 Task: Check article "How do I reorder ticket fields?".
Action: Mouse moved to (902, 84)
Screenshot: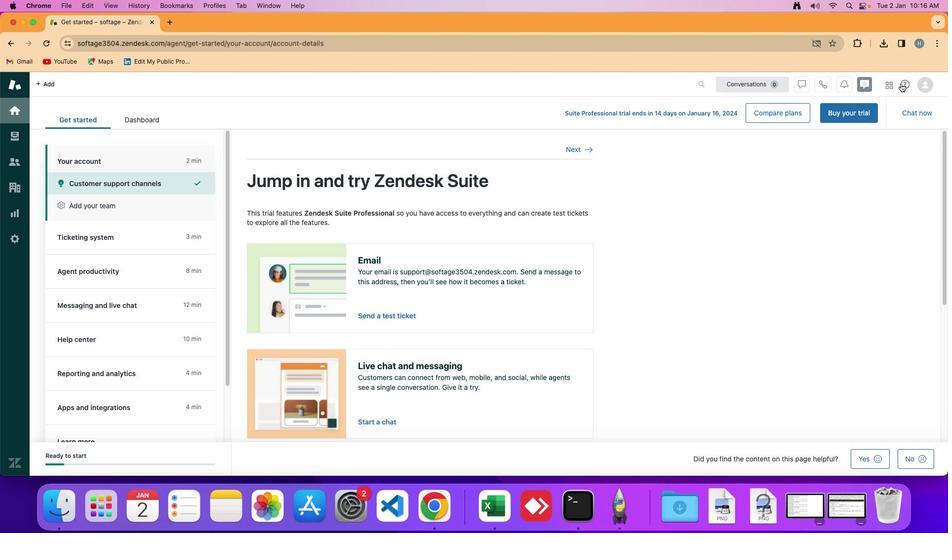 
Action: Mouse pressed left at (902, 84)
Screenshot: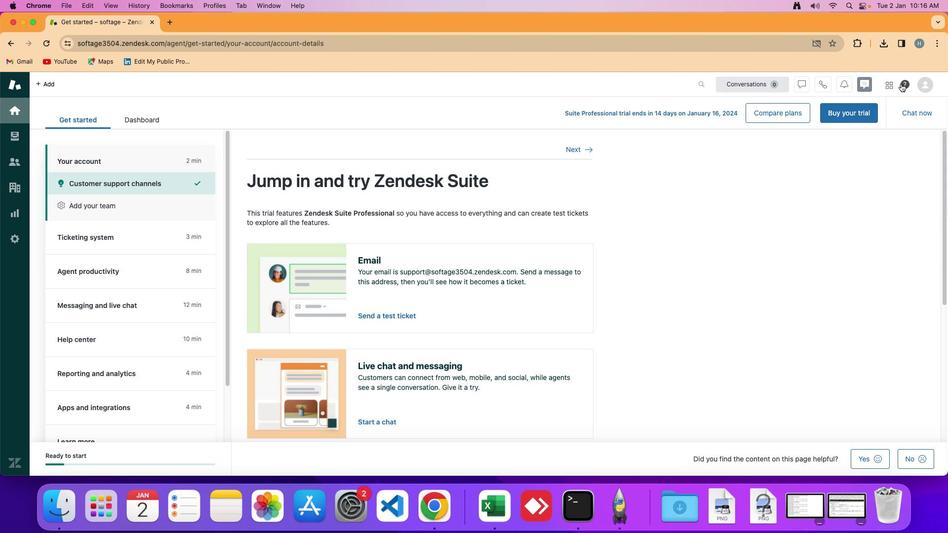 
Action: Mouse moved to (836, 270)
Screenshot: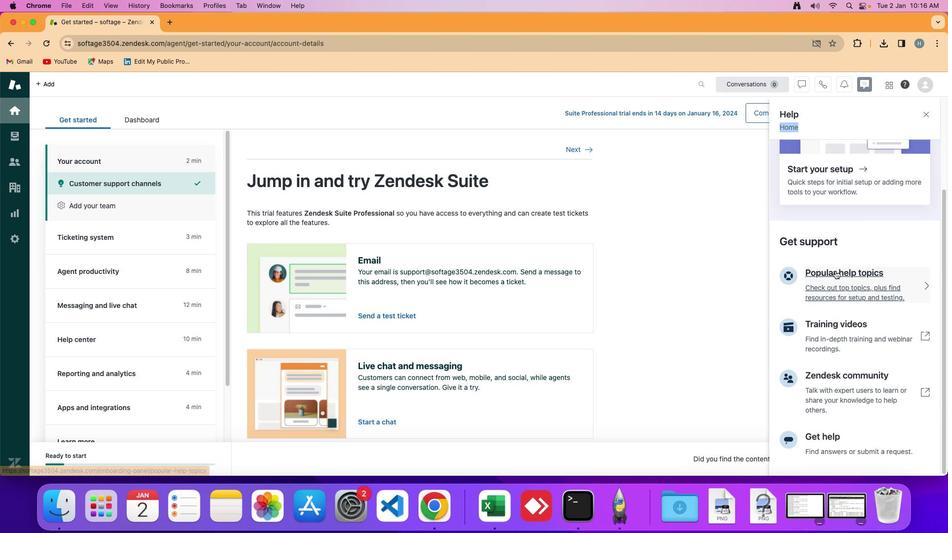 
Action: Mouse pressed left at (836, 270)
Screenshot: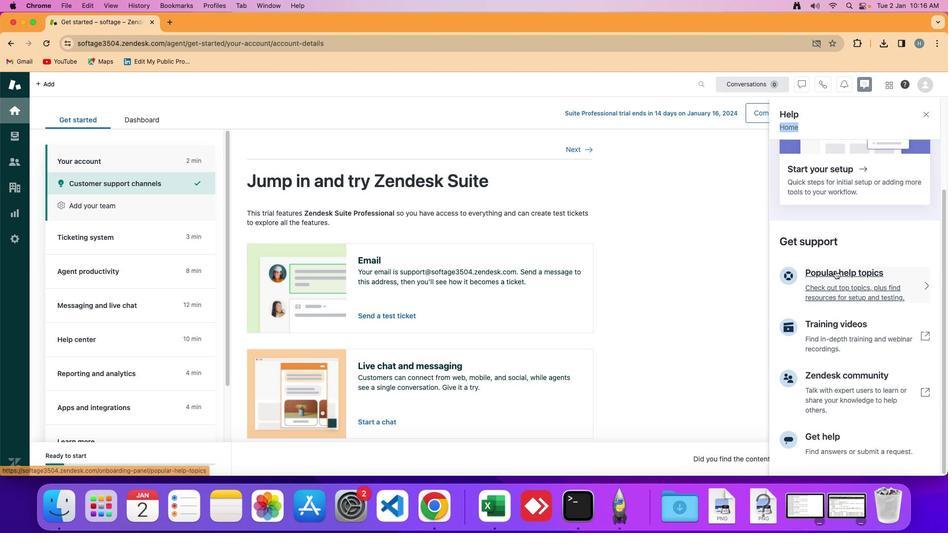 
Action: Mouse moved to (838, 462)
Screenshot: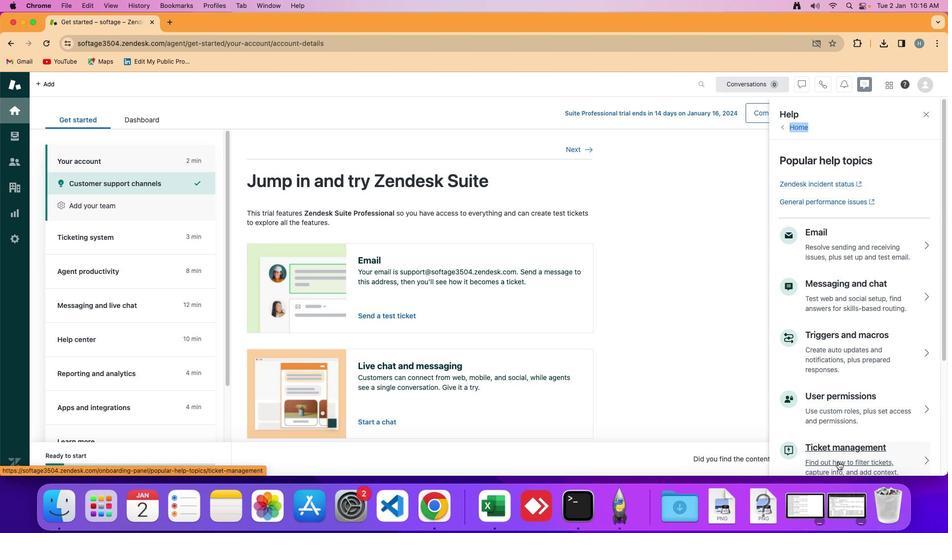 
Action: Mouse pressed left at (838, 462)
Screenshot: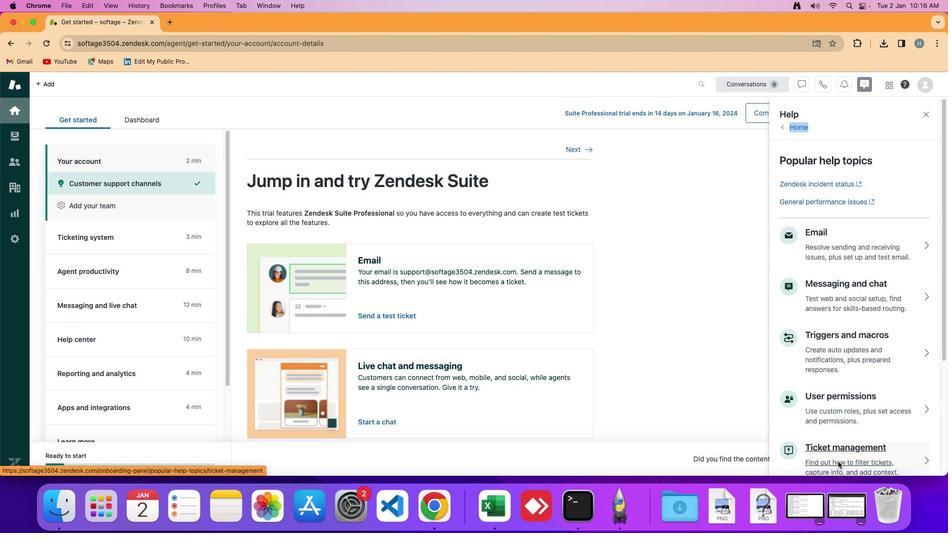 
Action: Mouse moved to (845, 411)
Screenshot: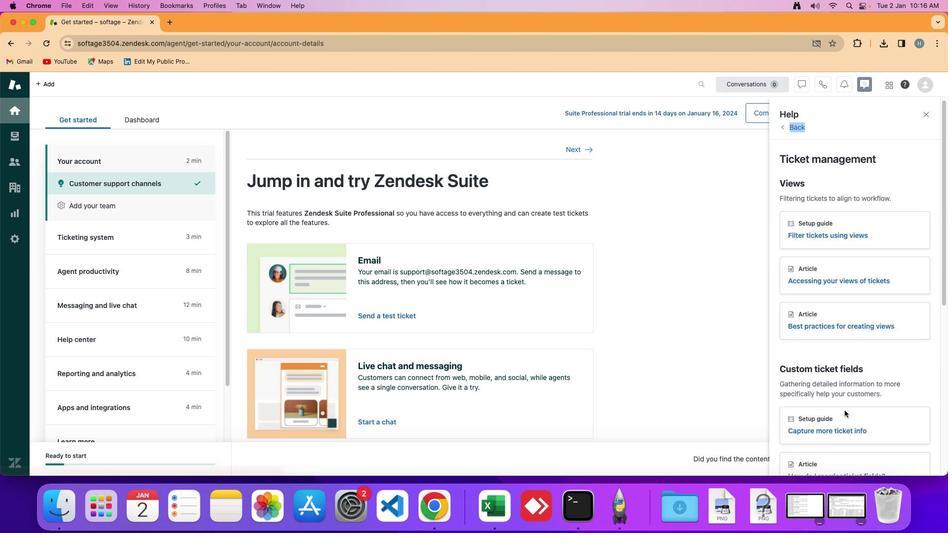 
Action: Mouse scrolled (845, 411) with delta (0, 0)
Screenshot: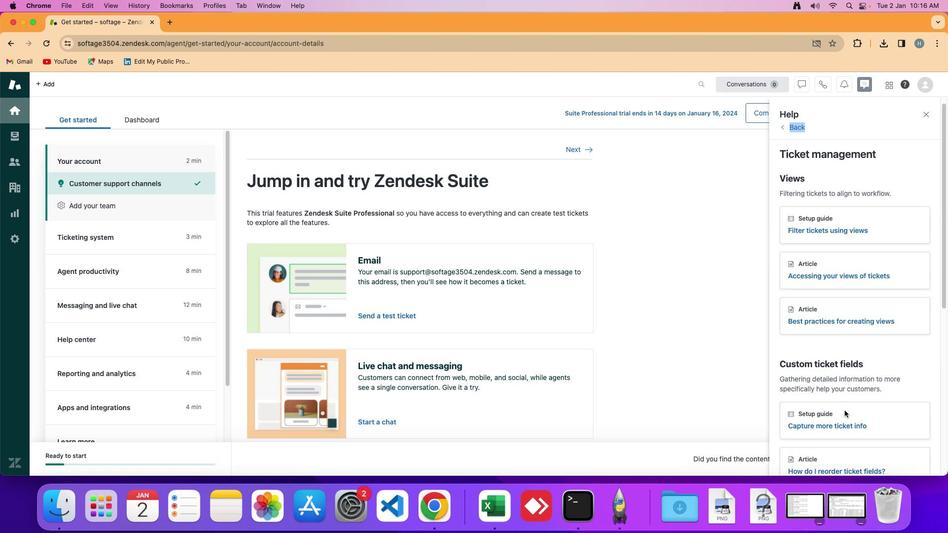 
Action: Mouse moved to (845, 411)
Screenshot: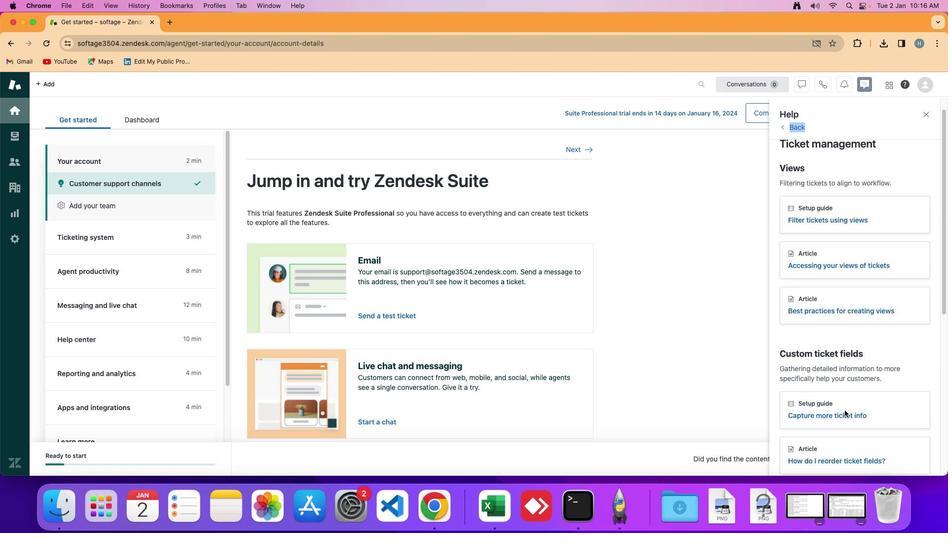 
Action: Mouse scrolled (845, 411) with delta (0, 0)
Screenshot: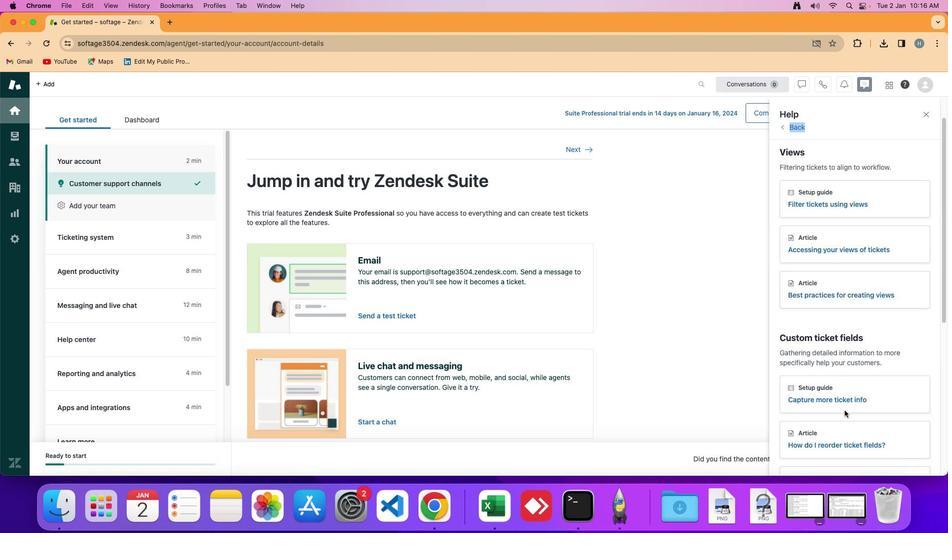 
Action: Mouse scrolled (845, 411) with delta (0, 0)
Screenshot: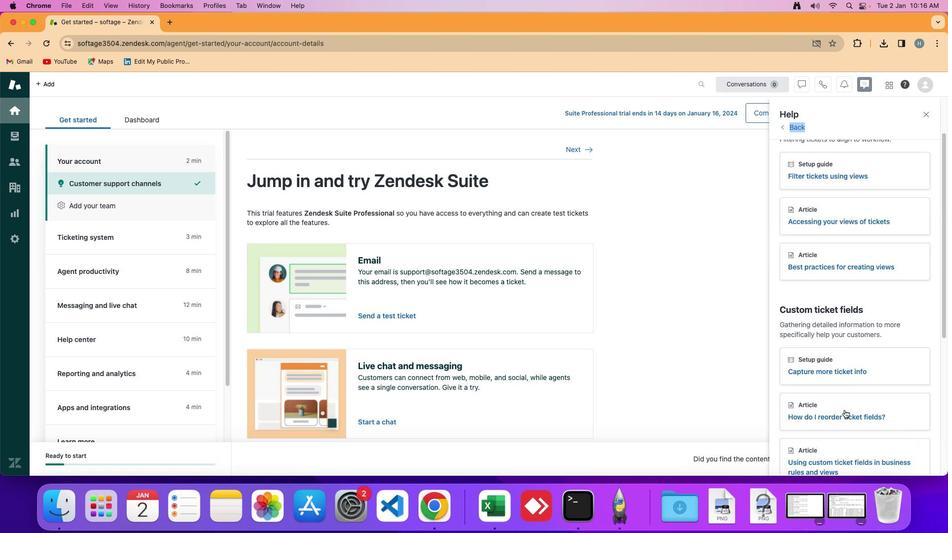 
Action: Mouse moved to (850, 409)
Screenshot: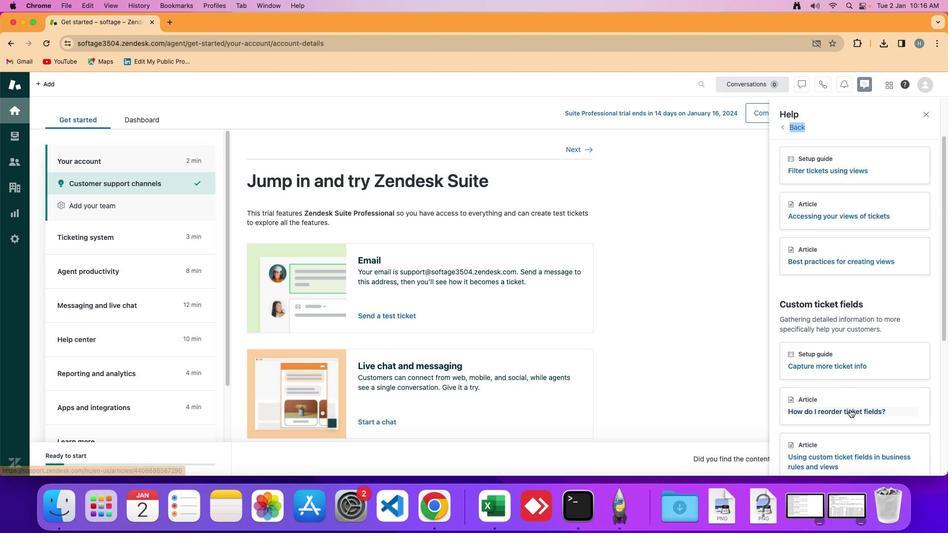 
Action: Mouse pressed left at (850, 409)
Screenshot: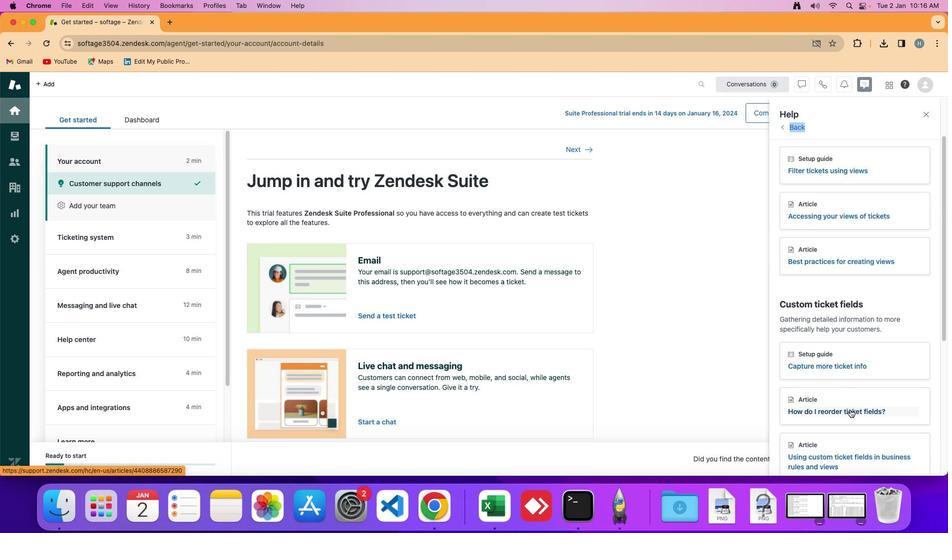 
Action: Mouse moved to (859, 393)
Screenshot: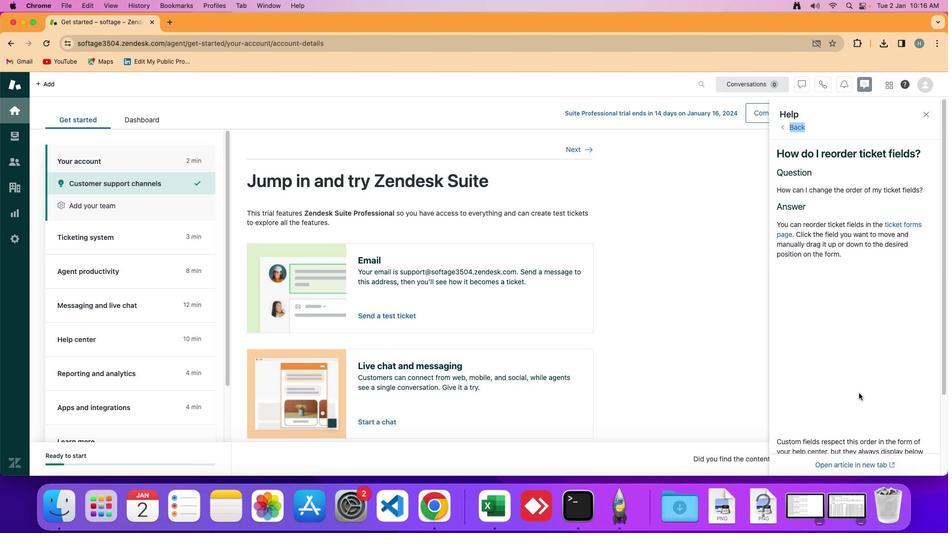 
